 Task: Learn more about a sales navigator core.
Action: Mouse moved to (703, 100)
Screenshot: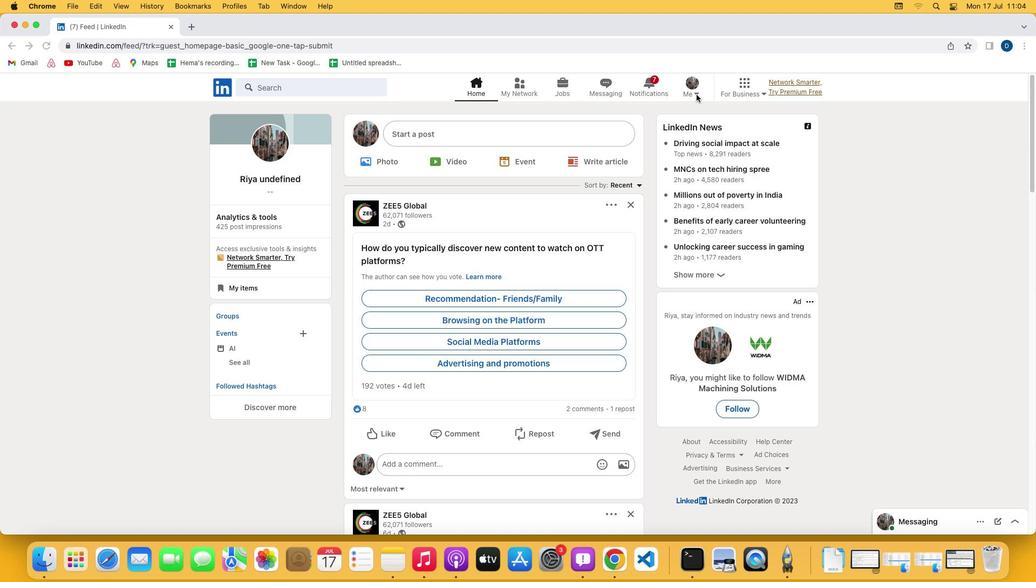 
Action: Mouse pressed left at (703, 100)
Screenshot: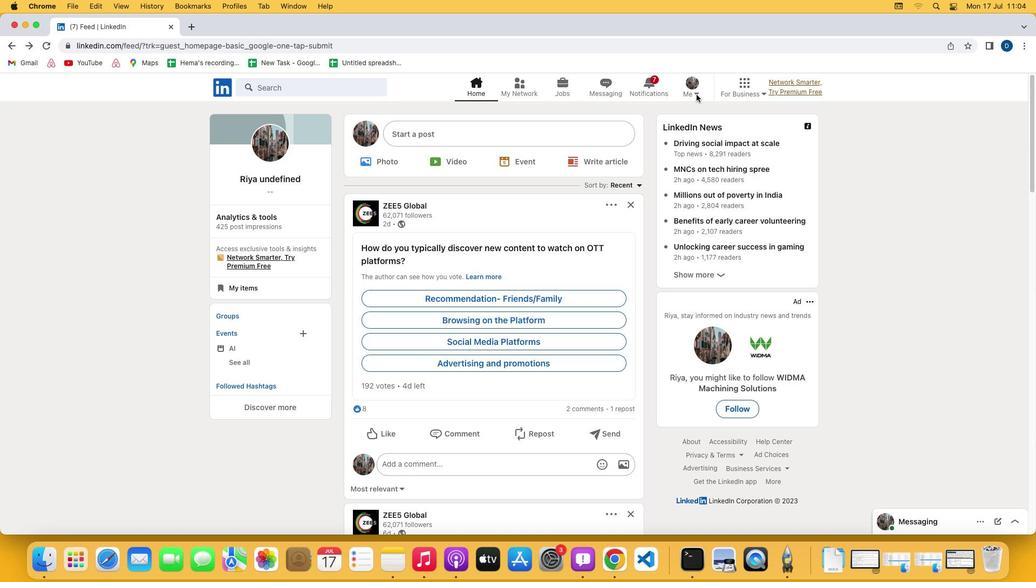 
Action: Mouse pressed left at (703, 100)
Screenshot: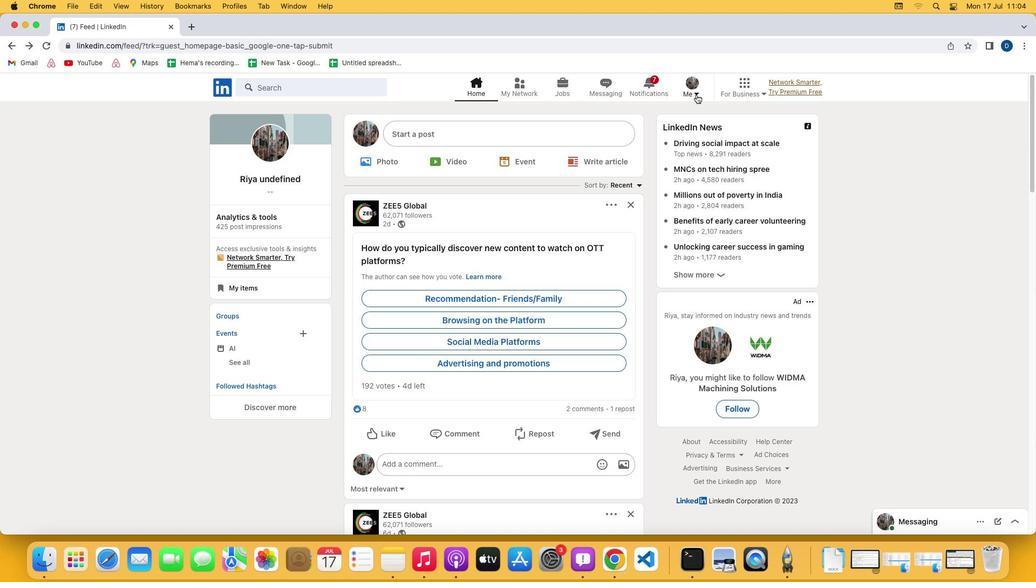 
Action: Mouse moved to (588, 211)
Screenshot: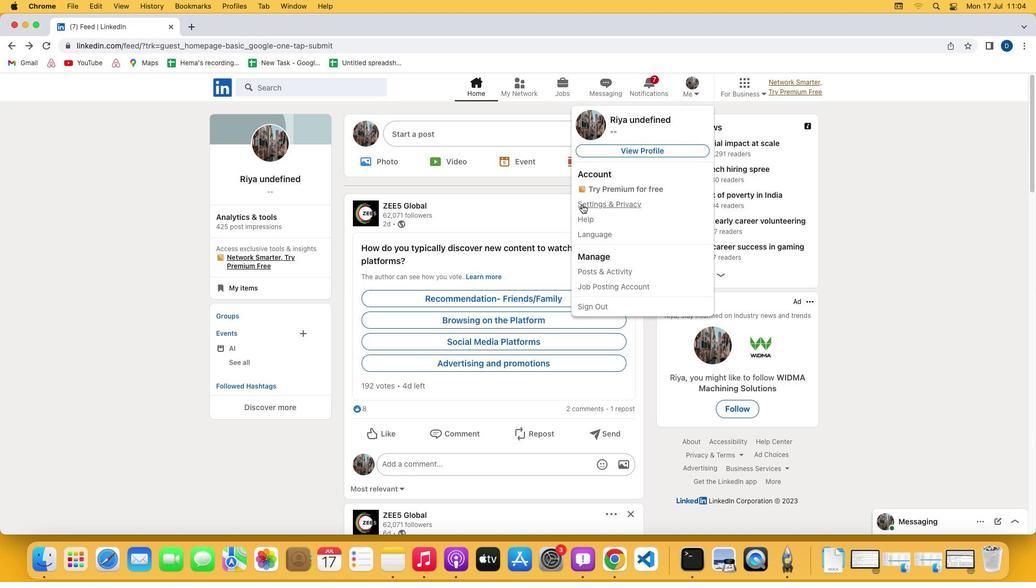 
Action: Mouse pressed left at (588, 211)
Screenshot: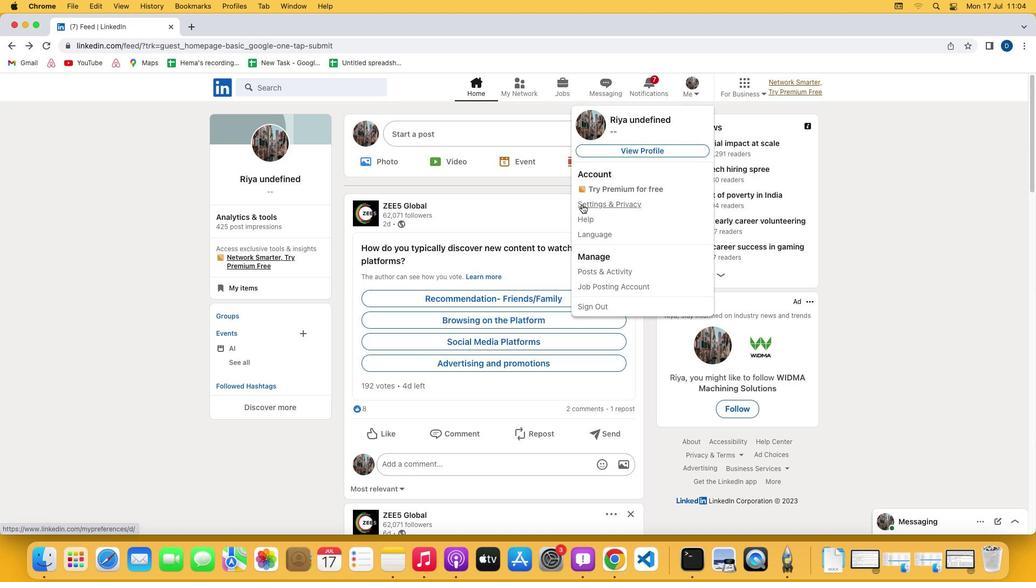 
Action: Mouse moved to (500, 349)
Screenshot: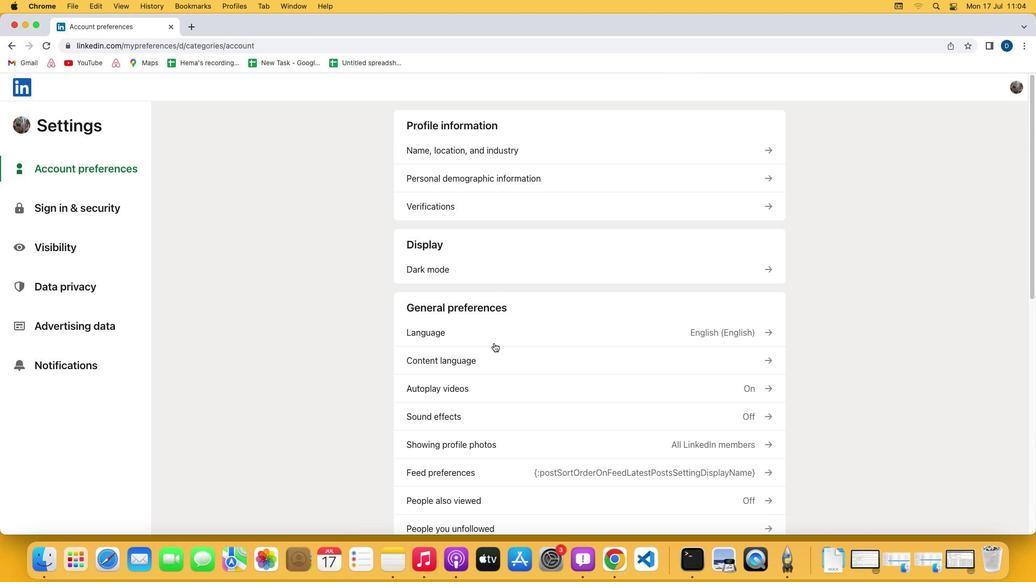 
Action: Mouse scrolled (500, 349) with delta (6, 5)
Screenshot: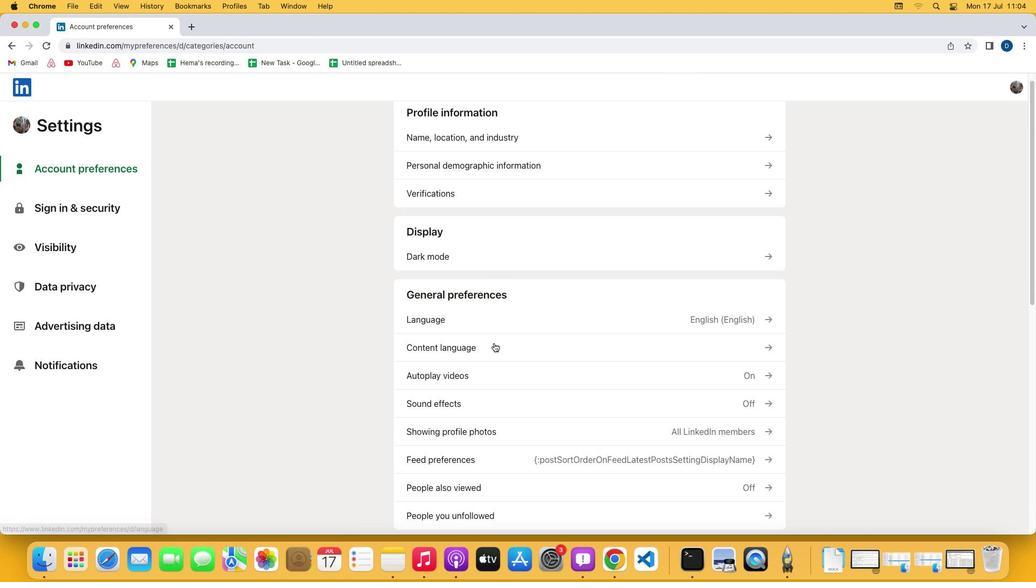 
Action: Mouse scrolled (500, 349) with delta (6, 5)
Screenshot: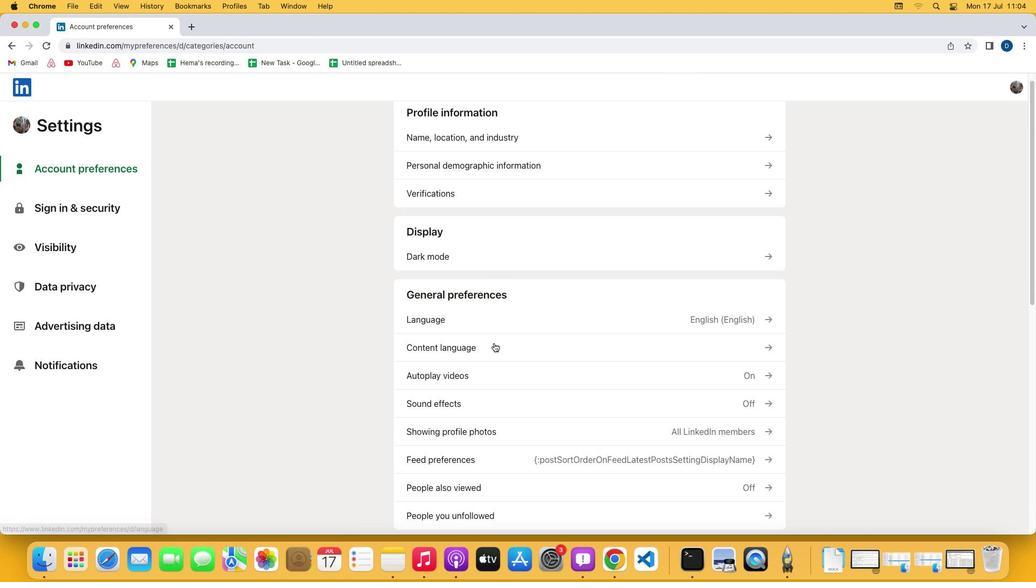 
Action: Mouse scrolled (500, 349) with delta (6, 4)
Screenshot: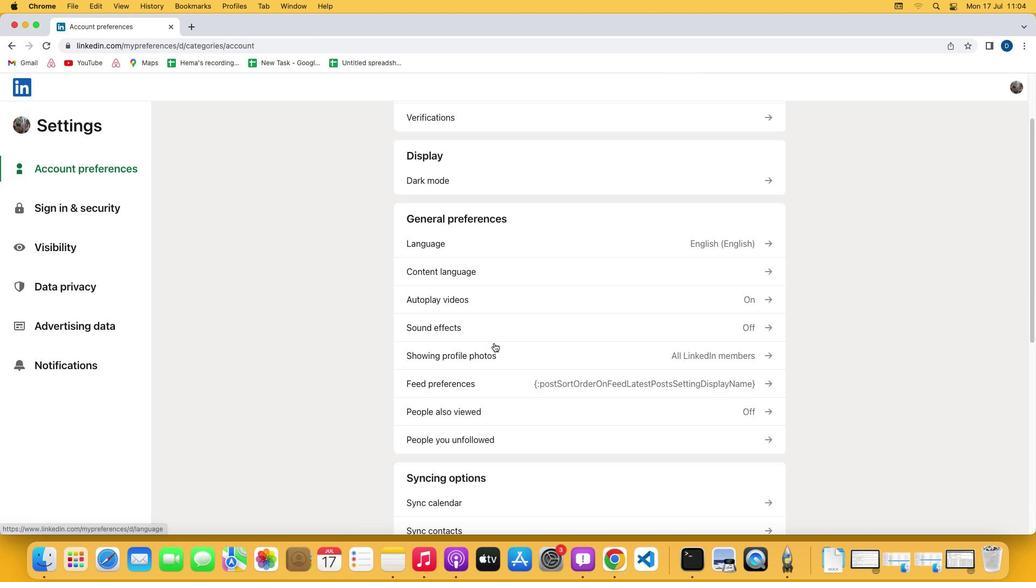 
Action: Mouse scrolled (500, 349) with delta (6, 3)
Screenshot: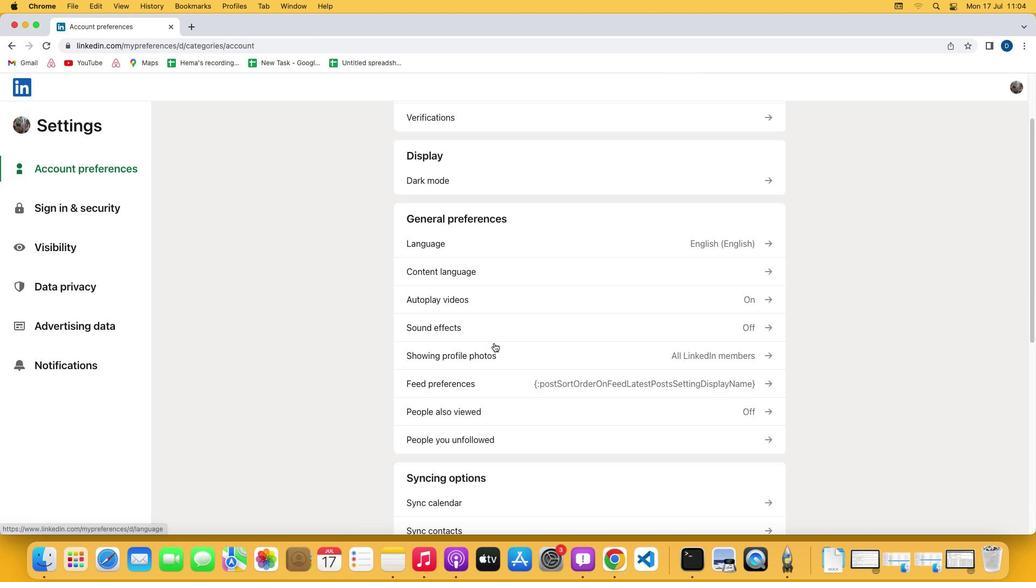 
Action: Mouse scrolled (500, 349) with delta (6, 3)
Screenshot: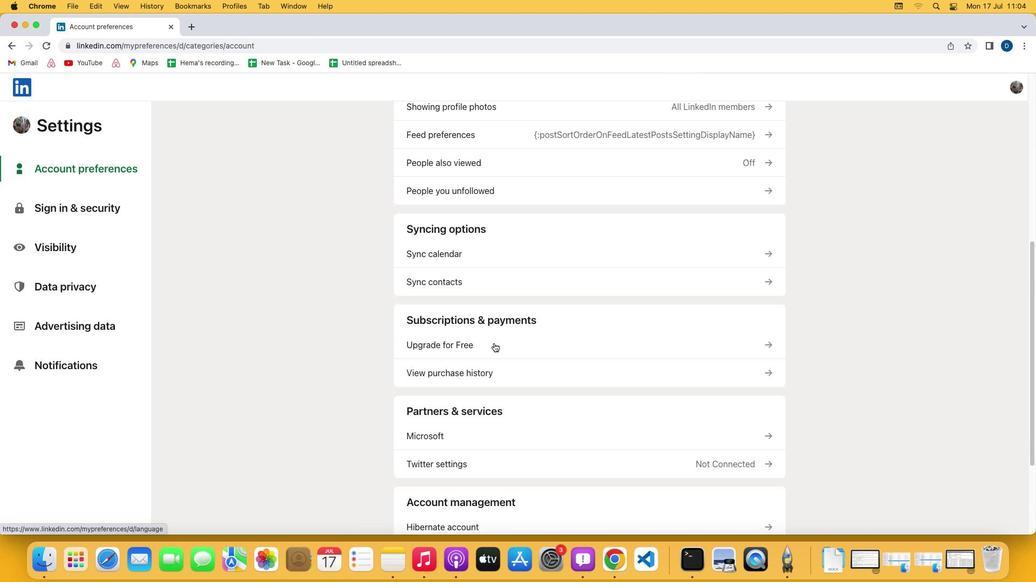 
Action: Mouse scrolled (500, 349) with delta (6, 5)
Screenshot: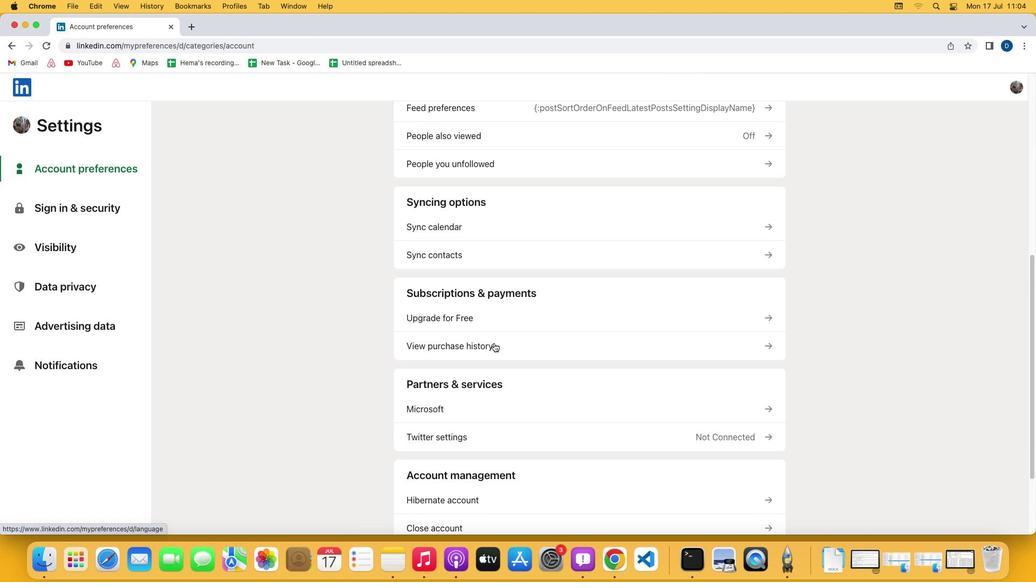 
Action: Mouse scrolled (500, 349) with delta (6, 5)
Screenshot: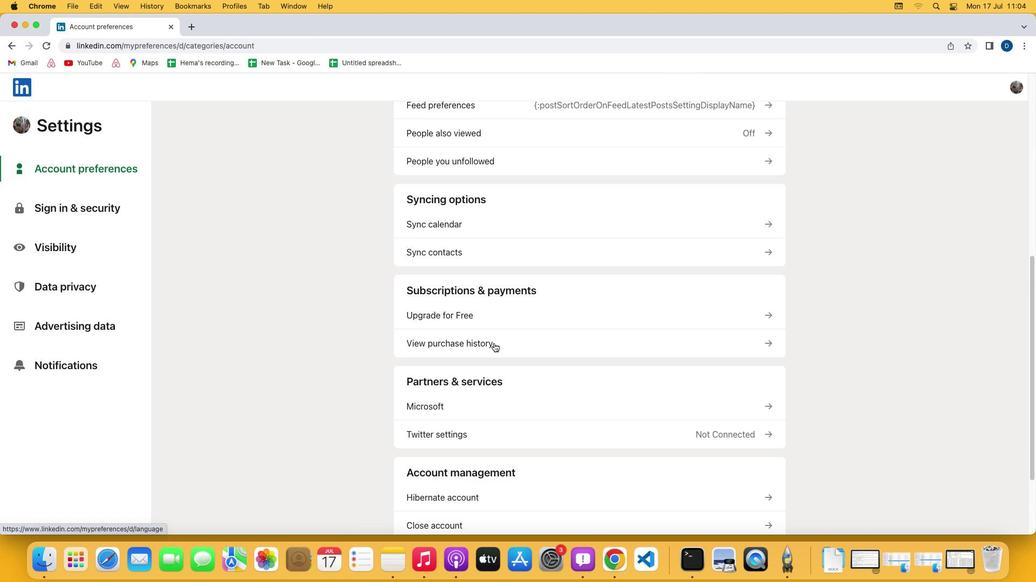 
Action: Mouse scrolled (500, 349) with delta (6, 5)
Screenshot: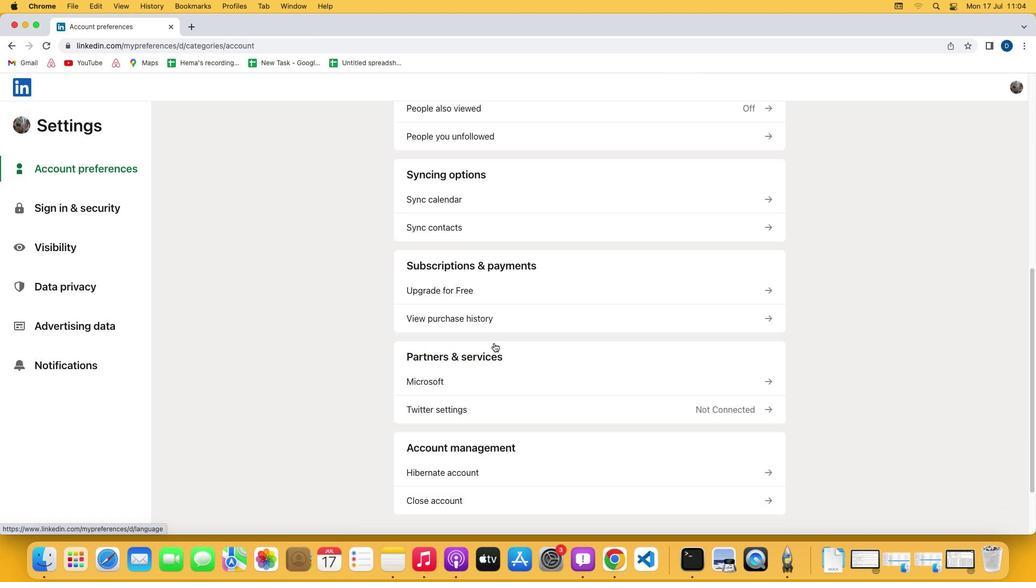 
Action: Mouse scrolled (500, 349) with delta (6, 5)
Screenshot: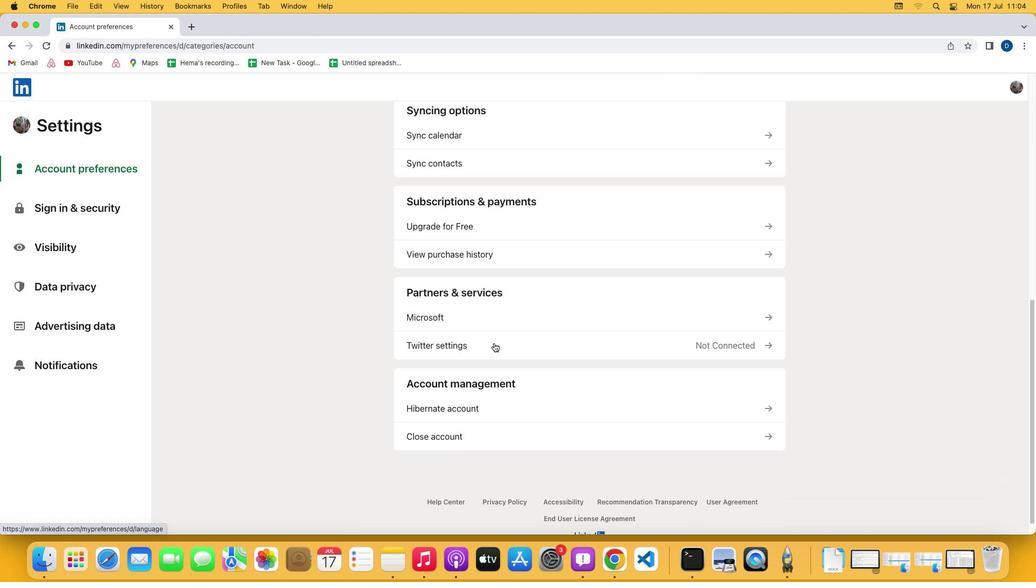 
Action: Mouse moved to (466, 222)
Screenshot: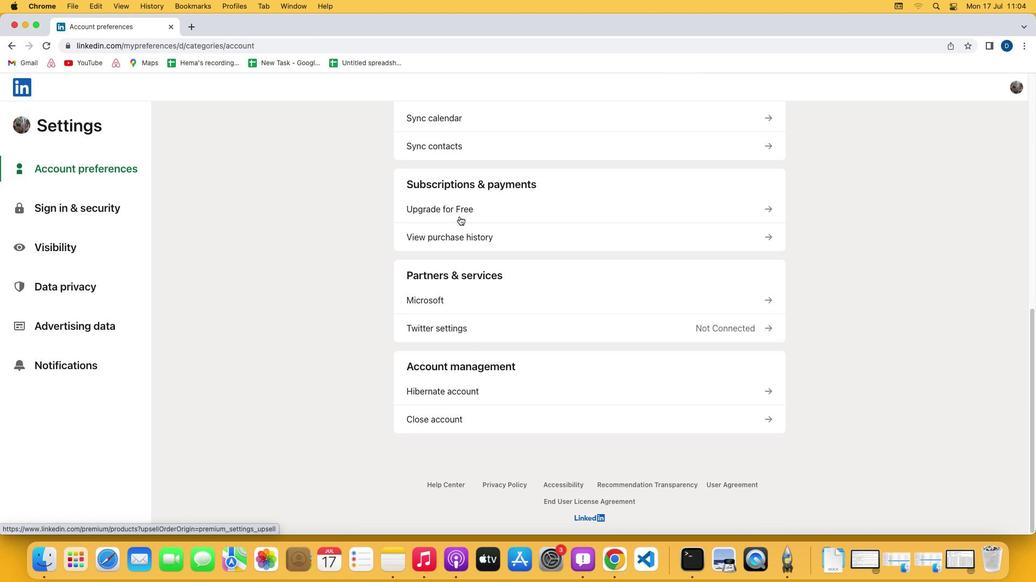
Action: Mouse pressed left at (466, 222)
Screenshot: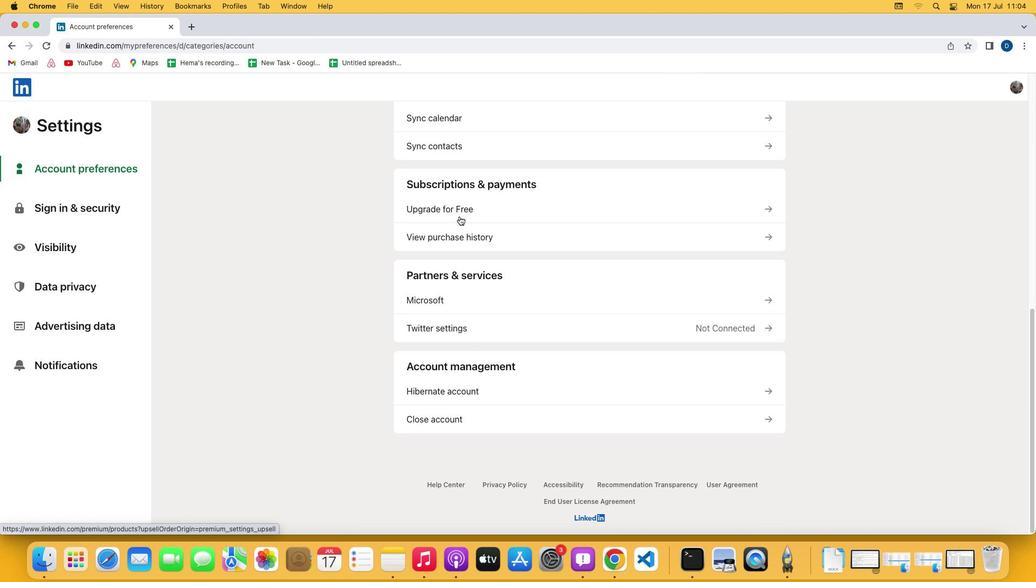
Action: Mouse moved to (426, 297)
Screenshot: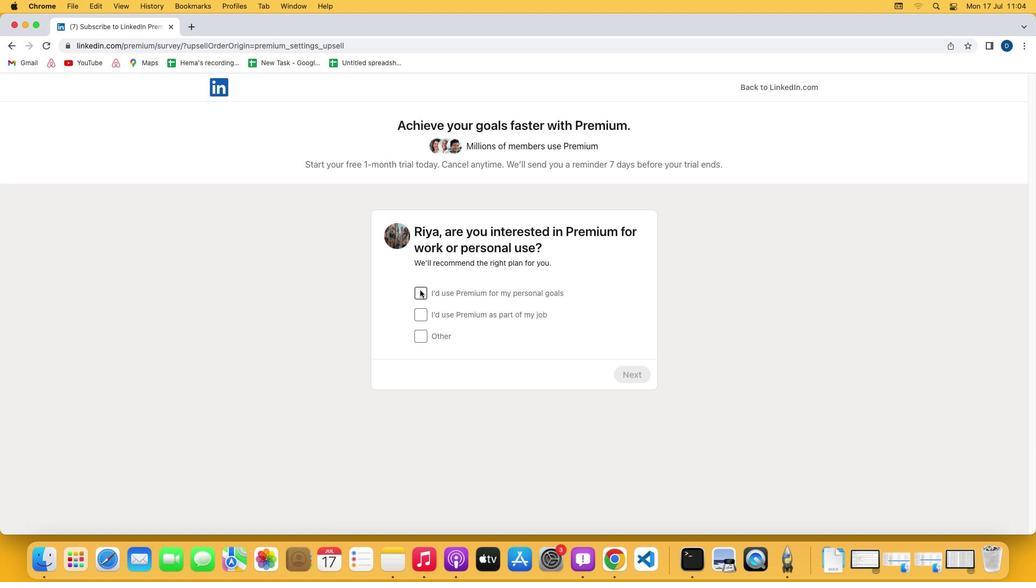 
Action: Mouse pressed left at (426, 297)
Screenshot: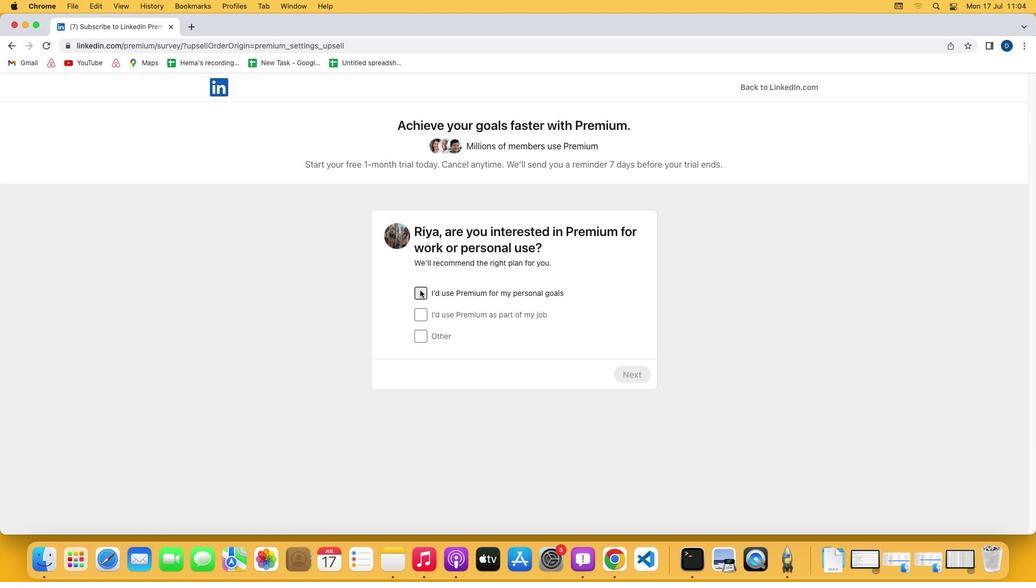 
Action: Mouse moved to (633, 381)
Screenshot: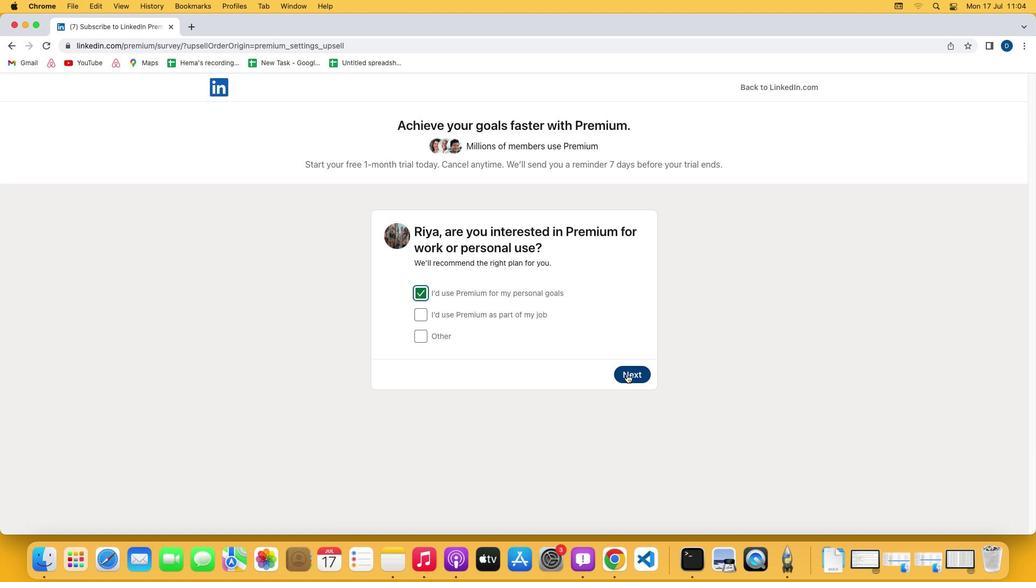 
Action: Mouse pressed left at (633, 381)
Screenshot: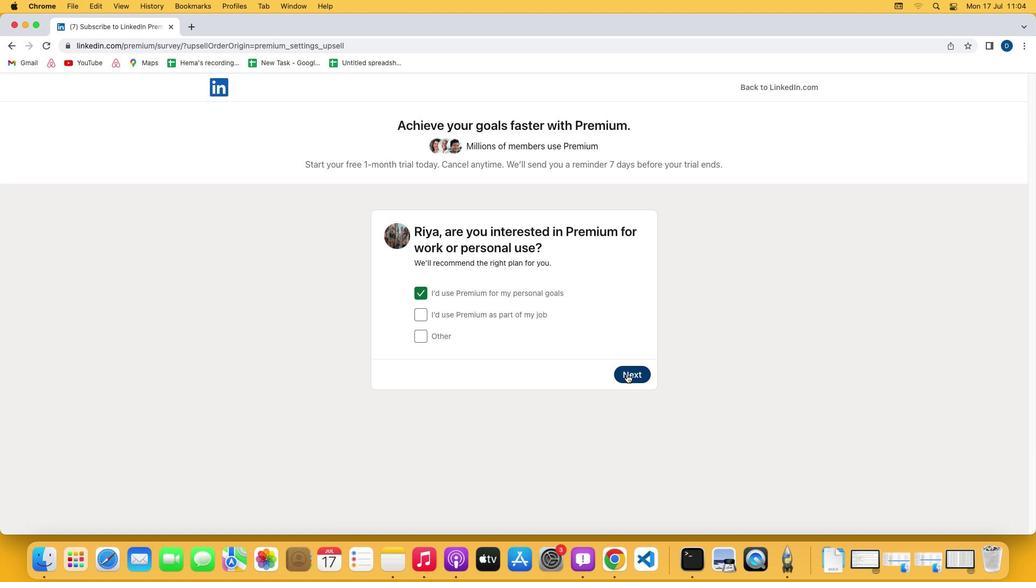 
Action: Mouse moved to (647, 446)
Screenshot: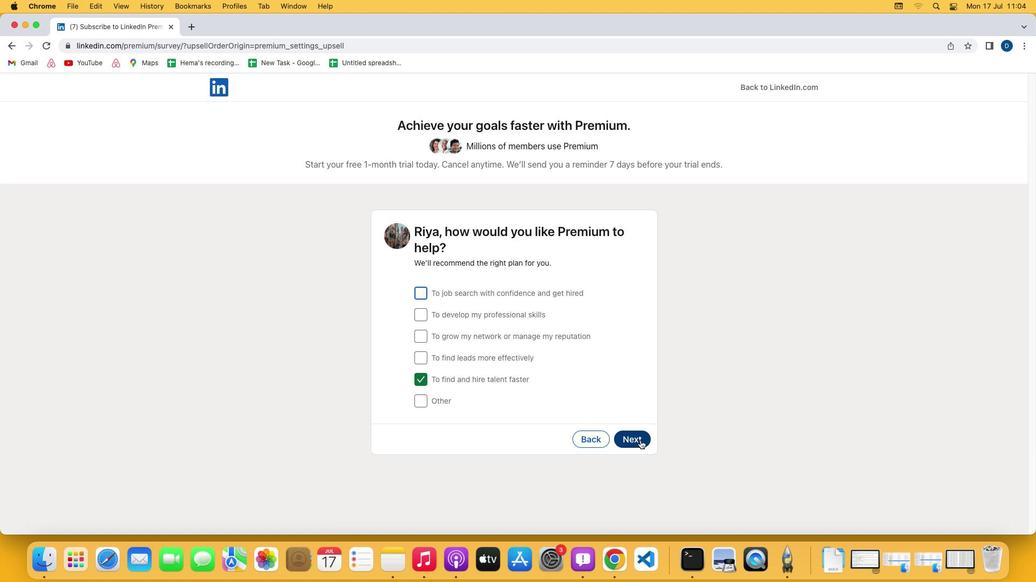 
Action: Mouse pressed left at (647, 446)
Screenshot: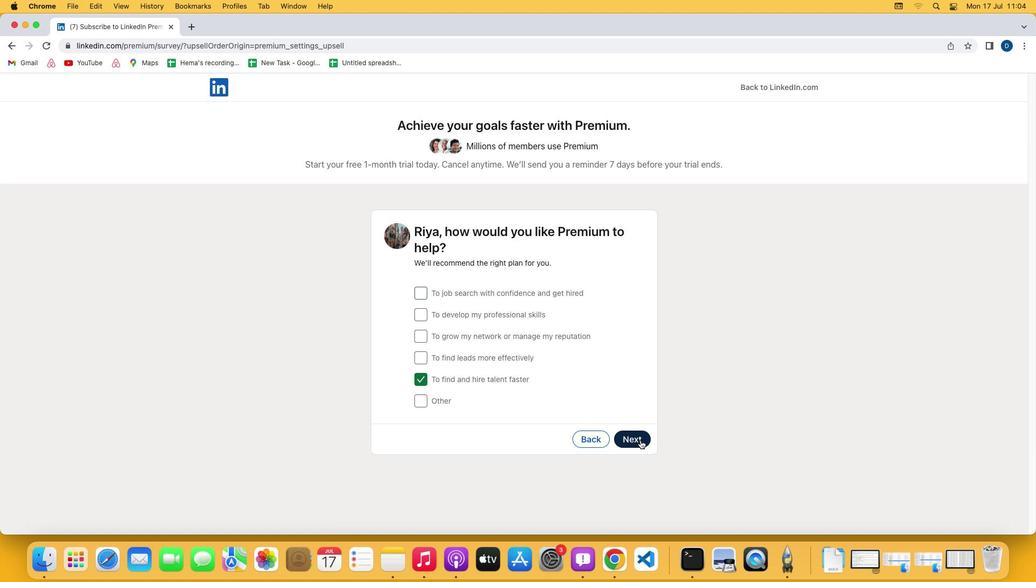 
Action: Mouse moved to (425, 365)
Screenshot: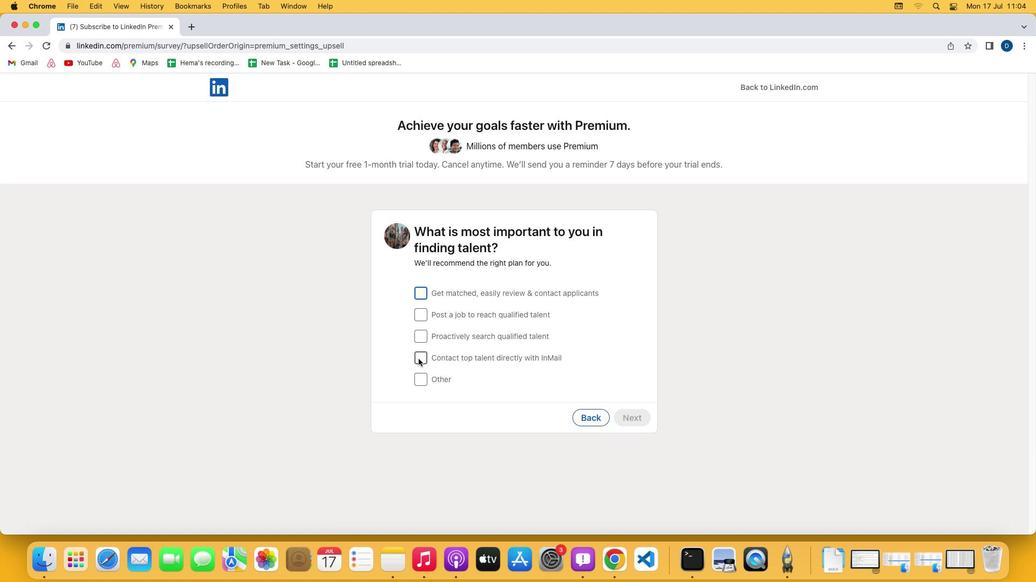 
Action: Mouse pressed left at (425, 365)
Screenshot: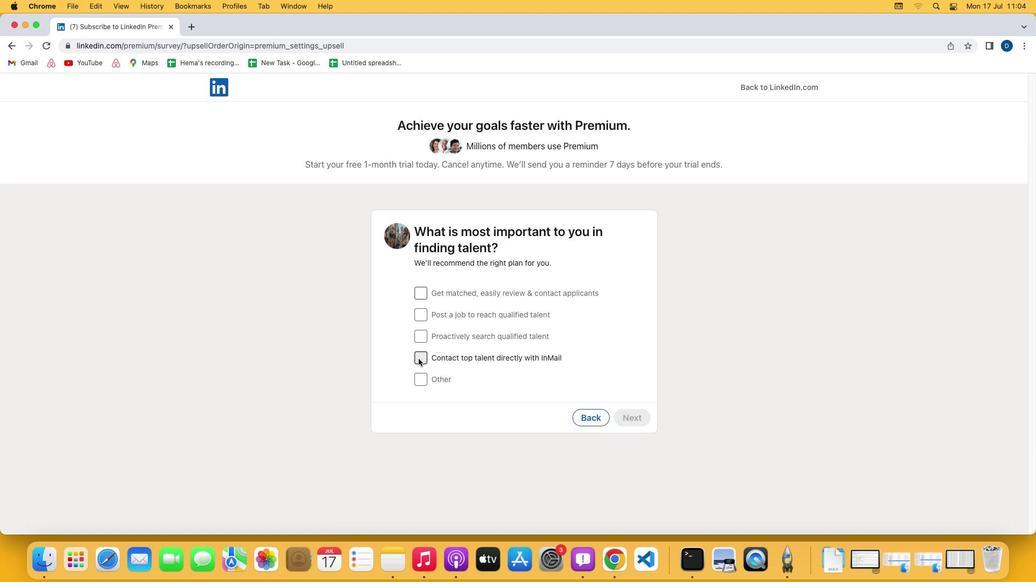 
Action: Mouse moved to (626, 425)
Screenshot: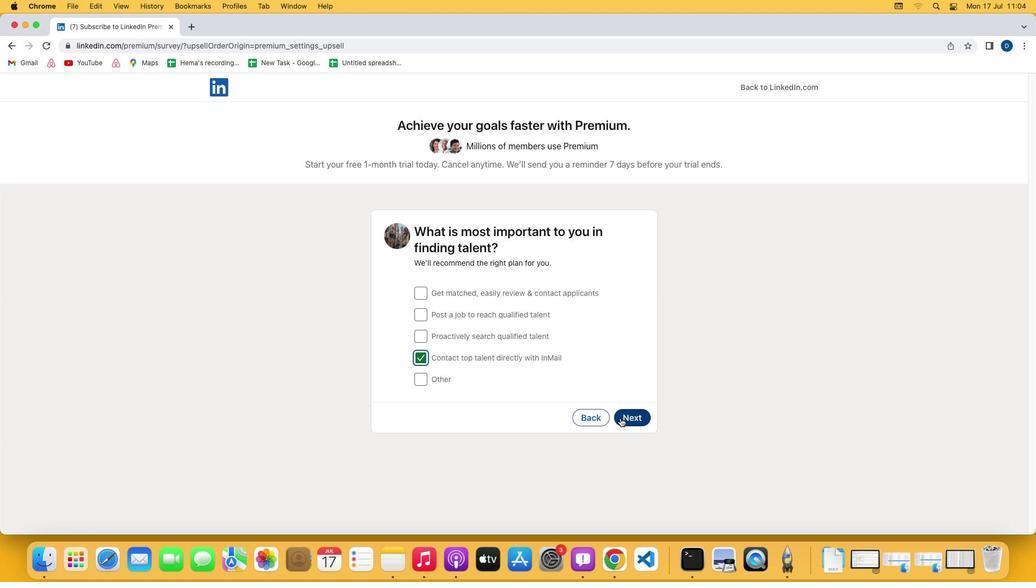 
Action: Mouse pressed left at (626, 425)
Screenshot: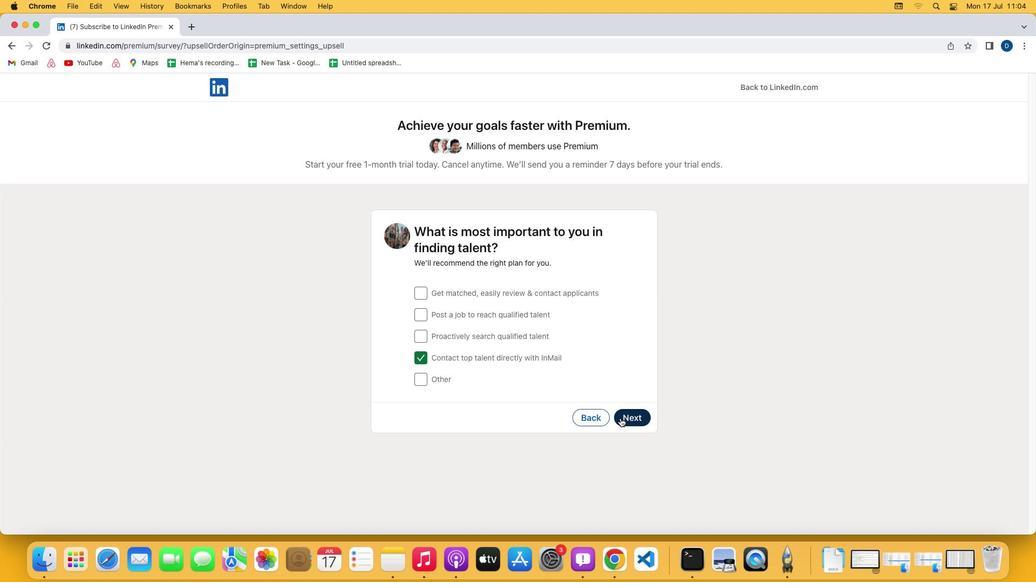 
Action: Mouse moved to (257, 536)
Screenshot: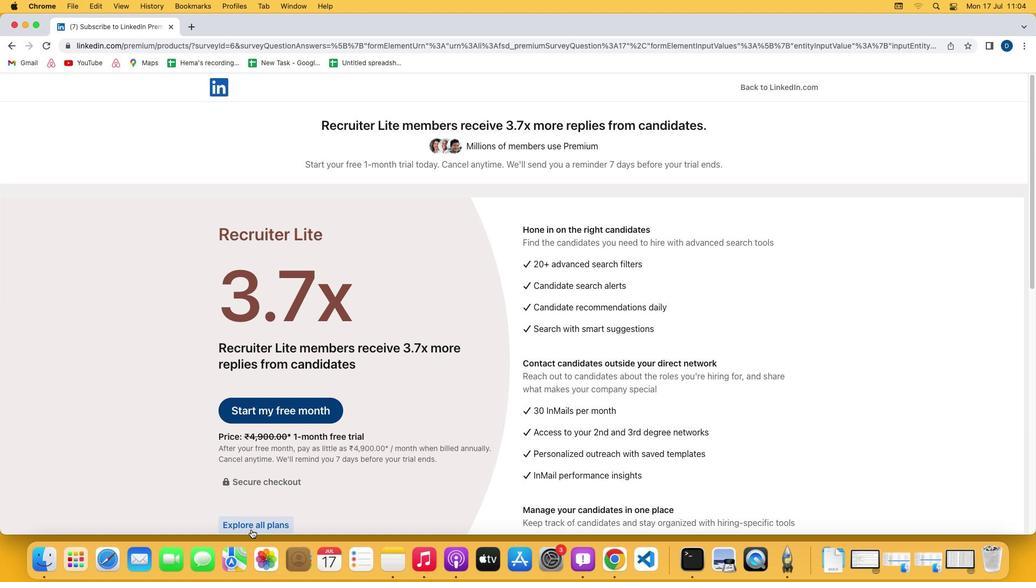 
Action: Mouse pressed left at (257, 536)
Screenshot: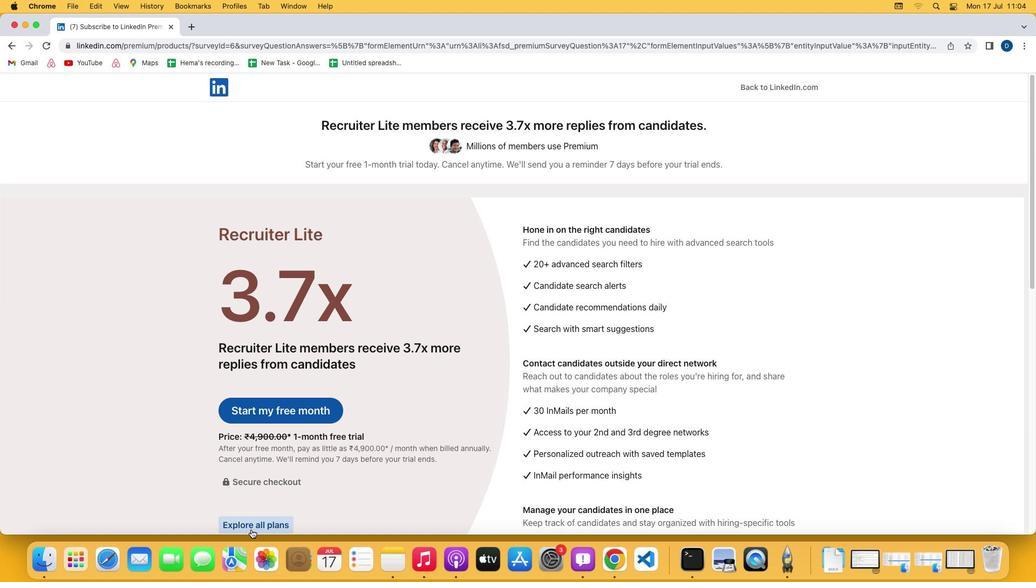
Action: Mouse moved to (596, 449)
Screenshot: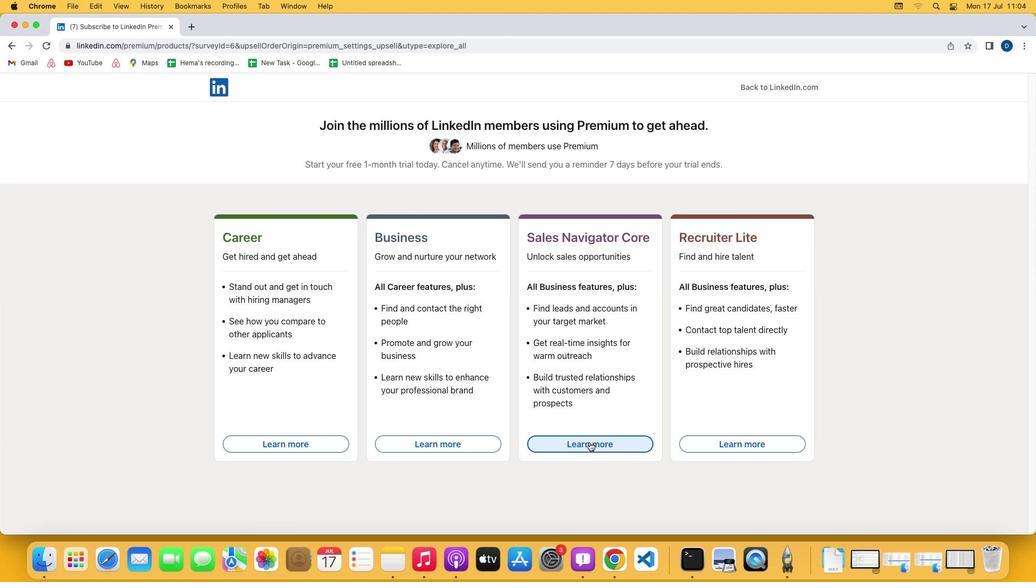 
Action: Mouse pressed left at (596, 449)
Screenshot: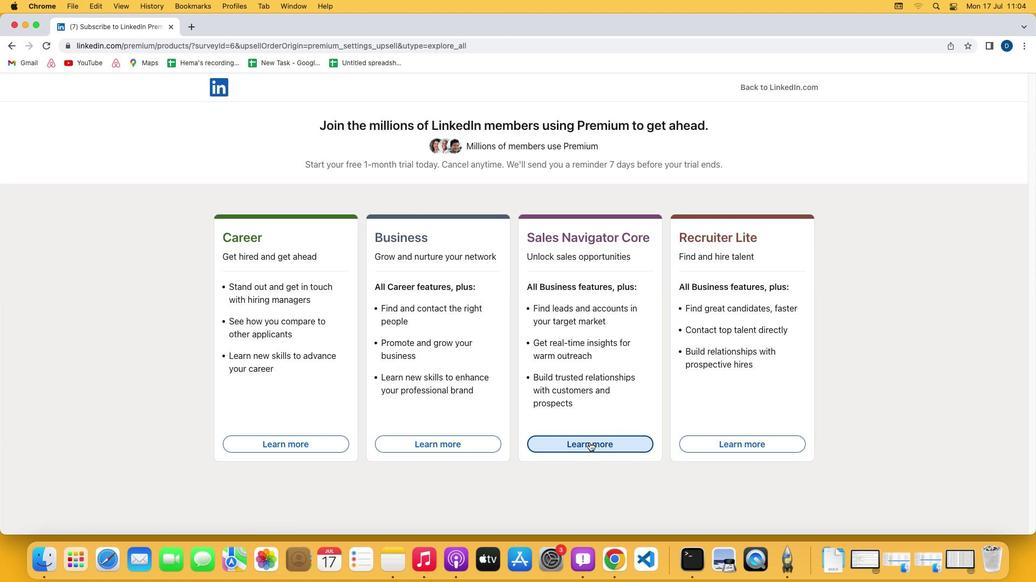 
